 Task: Check the average views per listing of stainless steel appliances in the last 1 year.
Action: Mouse moved to (845, 191)
Screenshot: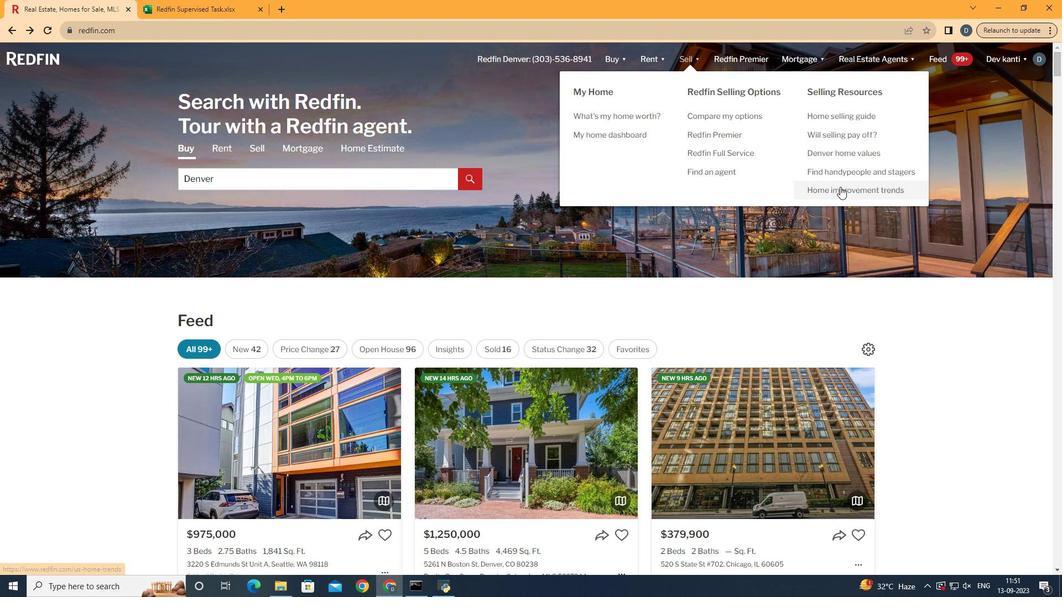 
Action: Mouse pressed left at (845, 191)
Screenshot: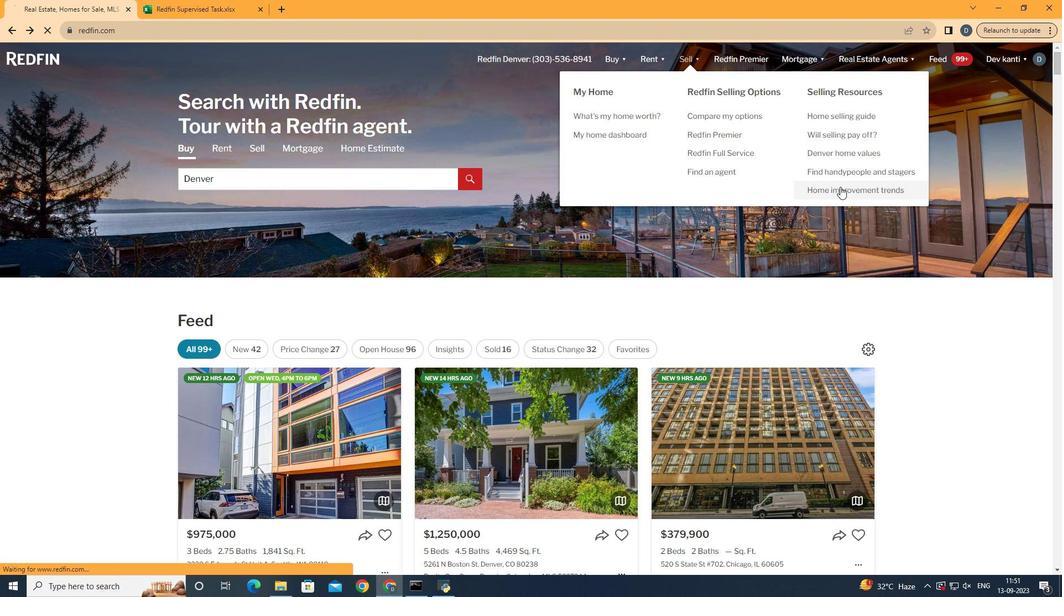 
Action: Mouse moved to (257, 220)
Screenshot: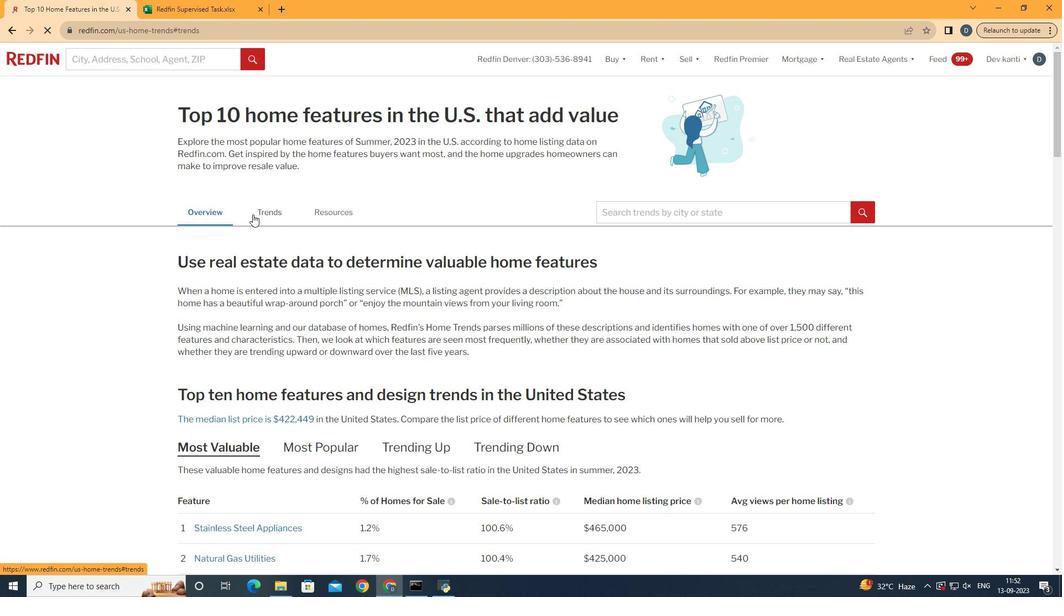 
Action: Mouse pressed left at (257, 220)
Screenshot: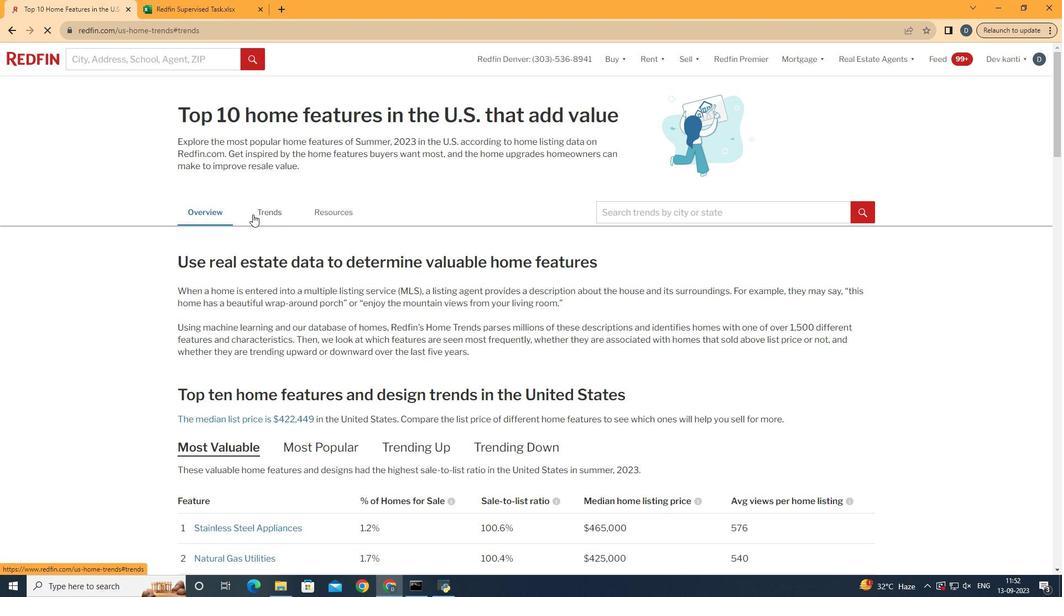 
Action: Mouse moved to (427, 341)
Screenshot: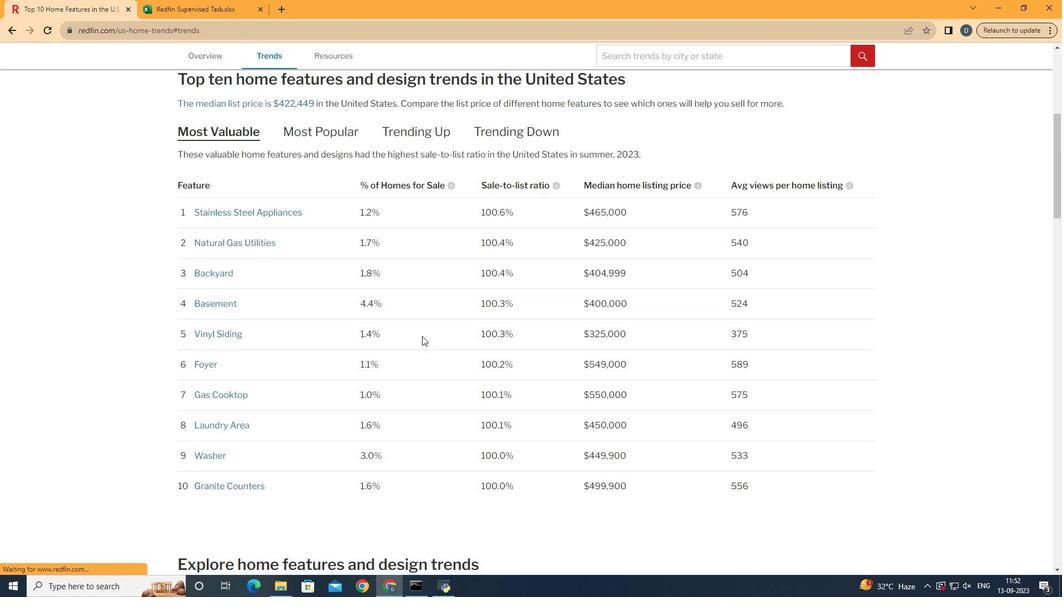 
Action: Mouse scrolled (427, 340) with delta (0, 0)
Screenshot: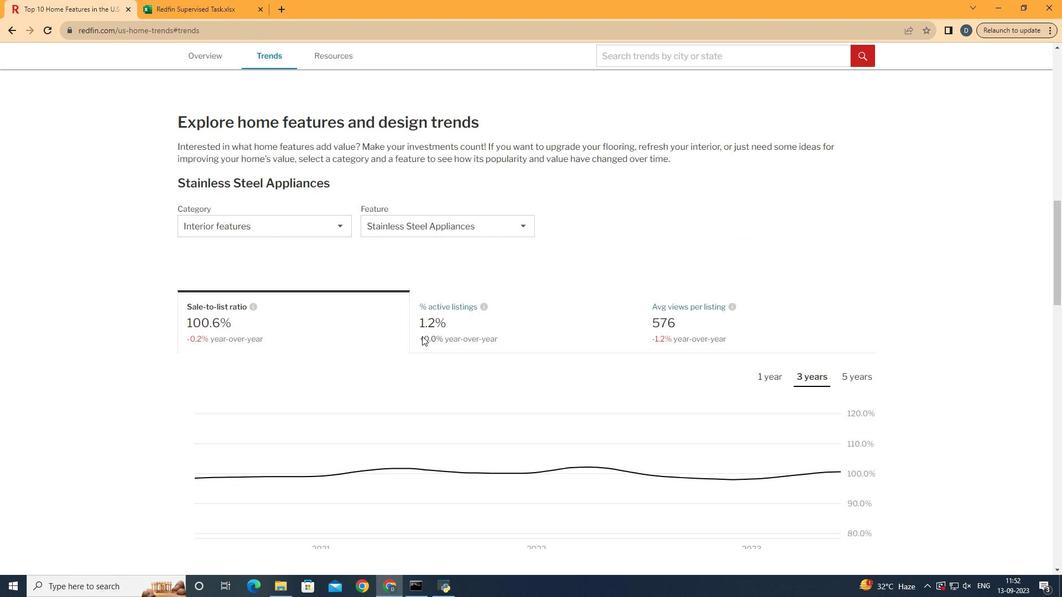 
Action: Mouse scrolled (427, 340) with delta (0, 0)
Screenshot: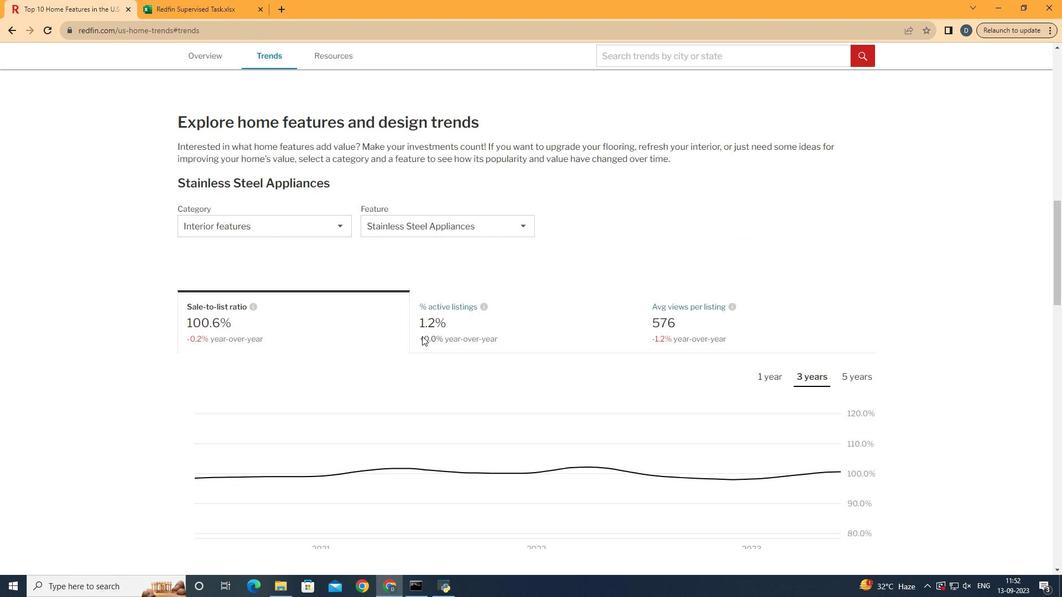 
Action: Mouse scrolled (427, 340) with delta (0, 0)
Screenshot: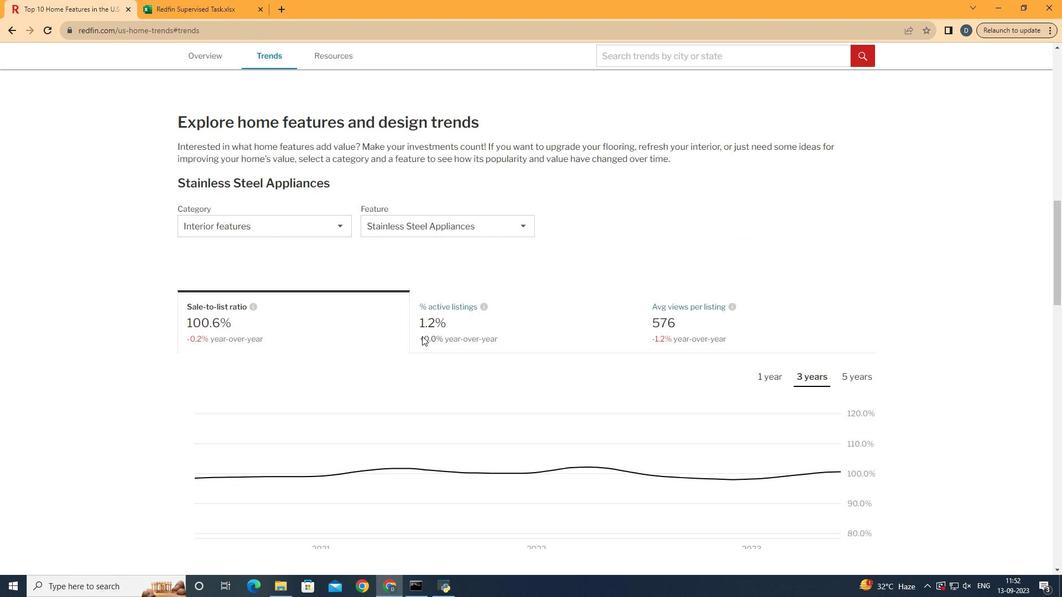 
Action: Mouse scrolled (427, 340) with delta (0, -1)
Screenshot: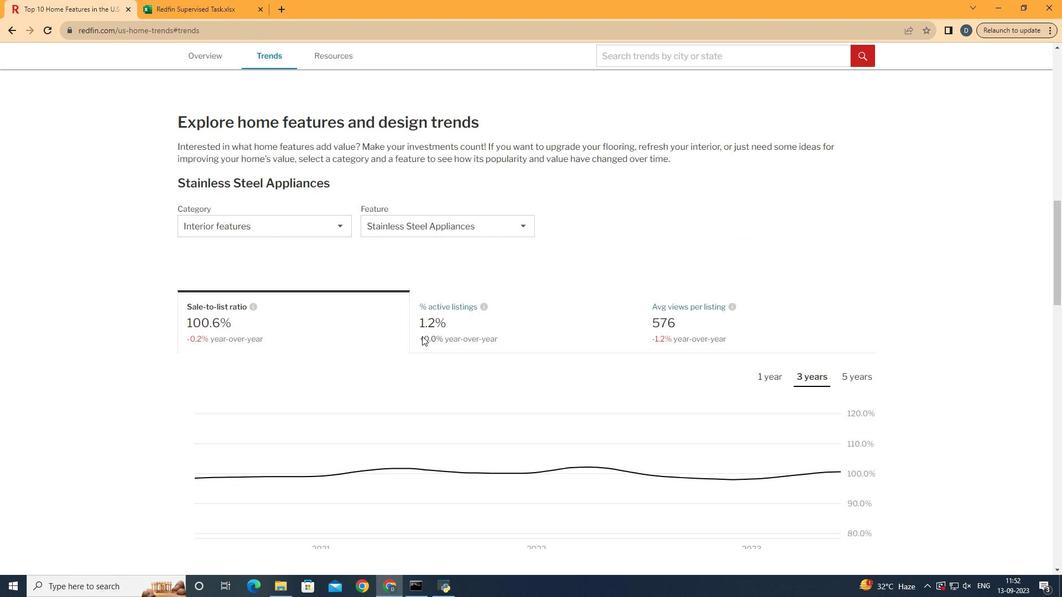 
Action: Mouse scrolled (427, 340) with delta (0, 0)
Screenshot: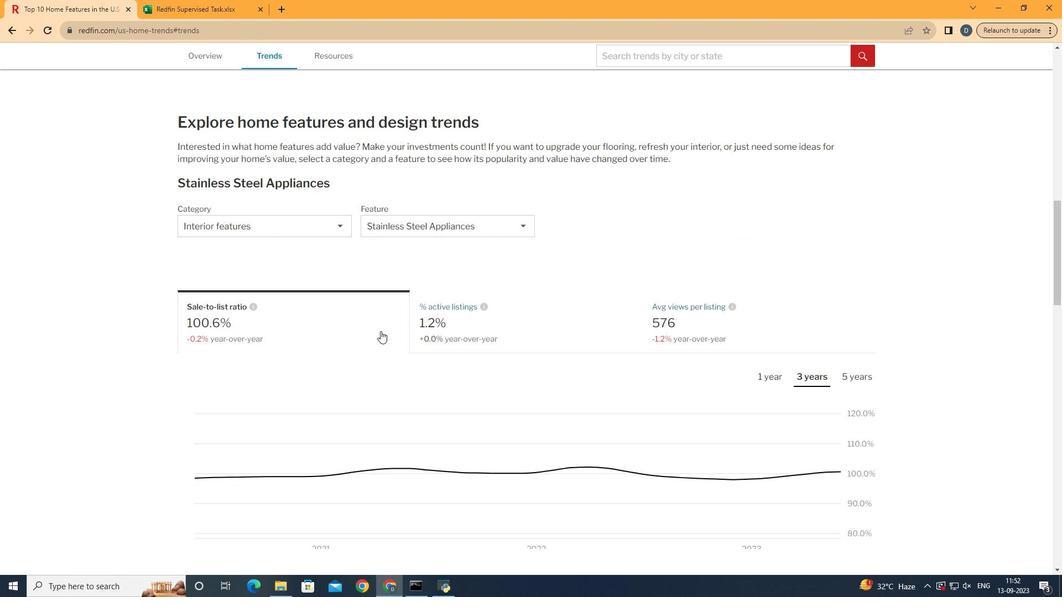 
Action: Mouse scrolled (427, 340) with delta (0, 0)
Screenshot: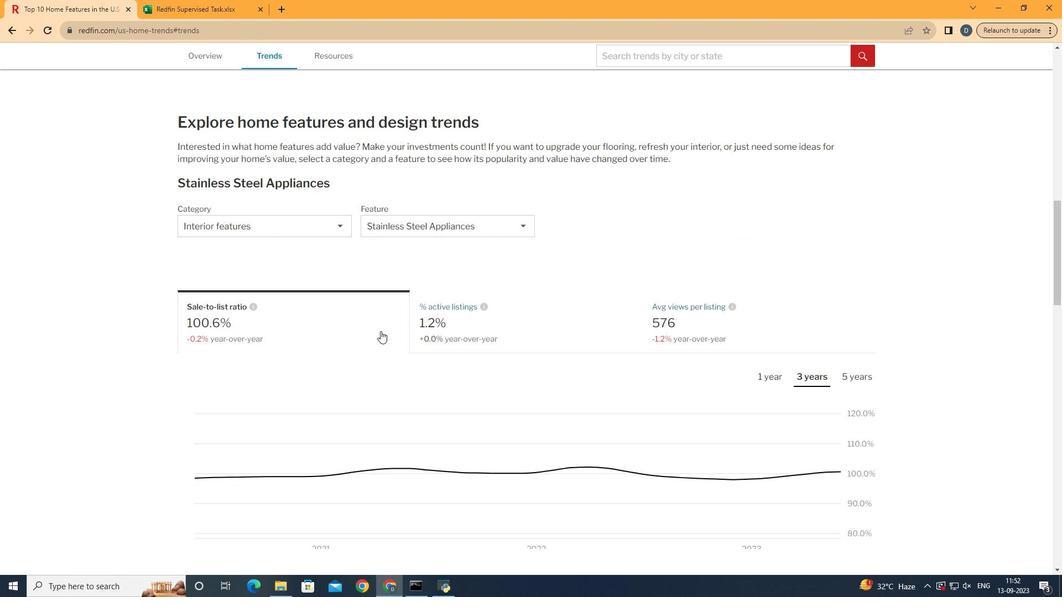 
Action: Mouse scrolled (427, 340) with delta (0, 0)
Screenshot: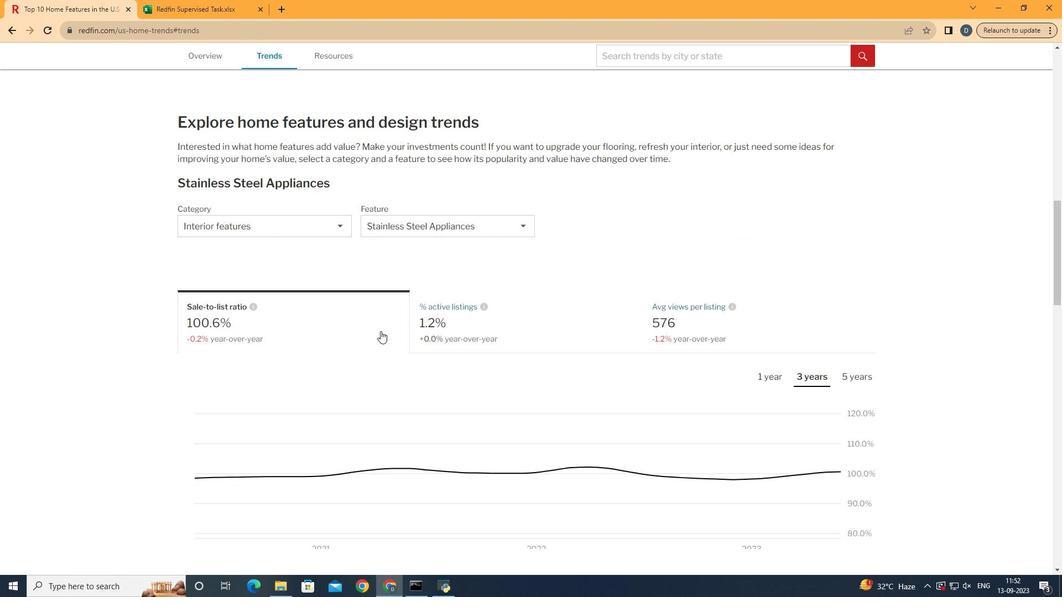 
Action: Mouse moved to (303, 223)
Screenshot: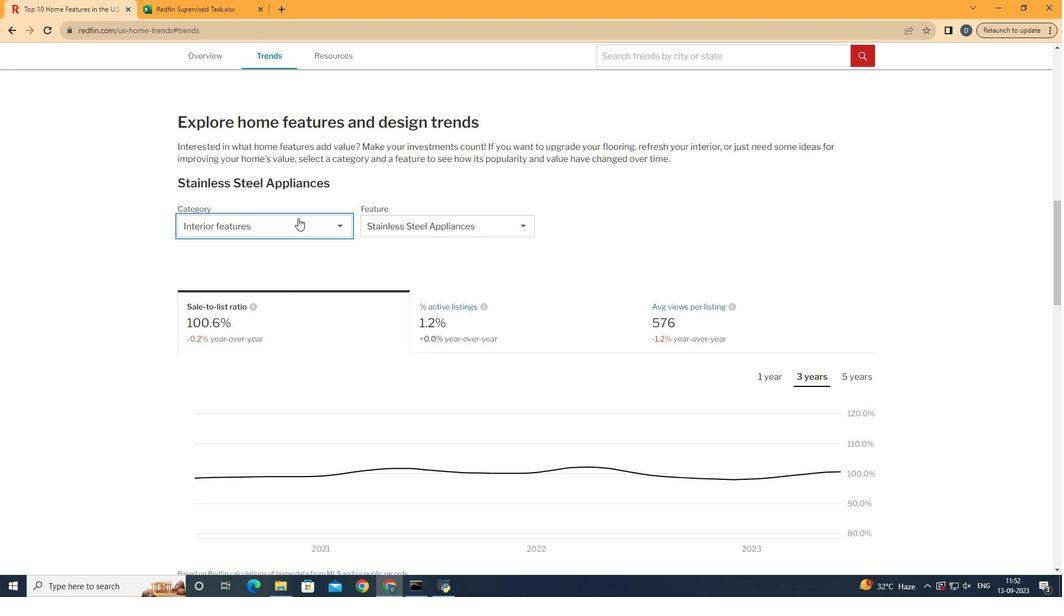 
Action: Mouse pressed left at (303, 223)
Screenshot: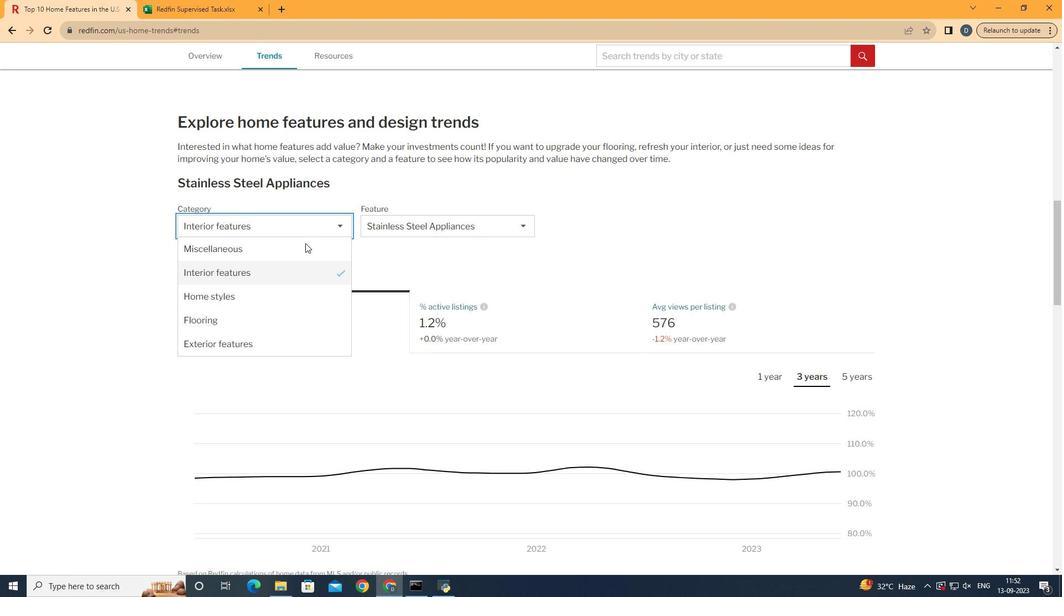 
Action: Mouse moved to (312, 270)
Screenshot: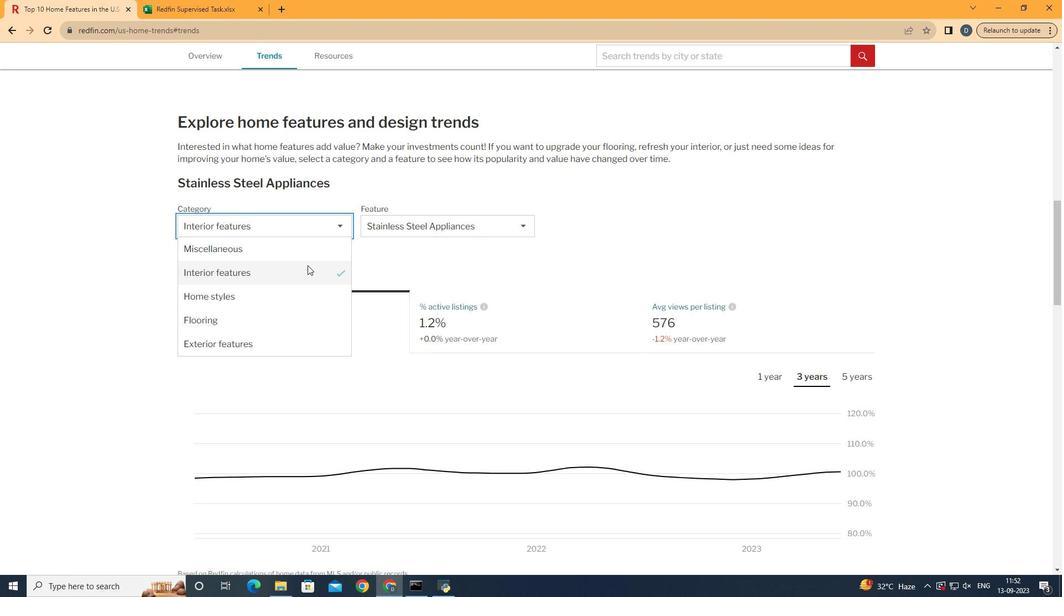 
Action: Mouse pressed left at (312, 270)
Screenshot: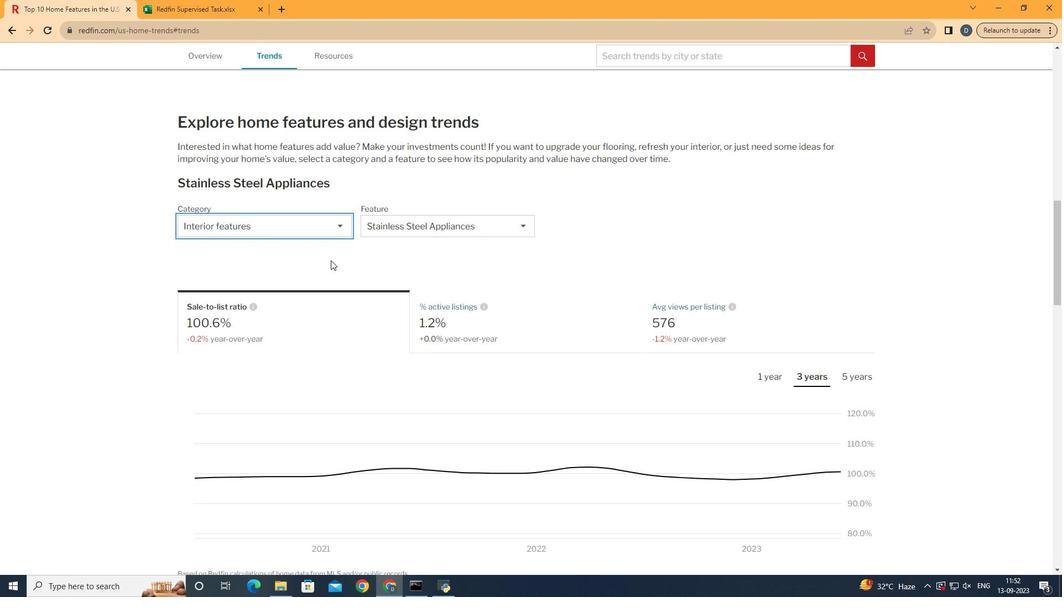 
Action: Mouse moved to (407, 239)
Screenshot: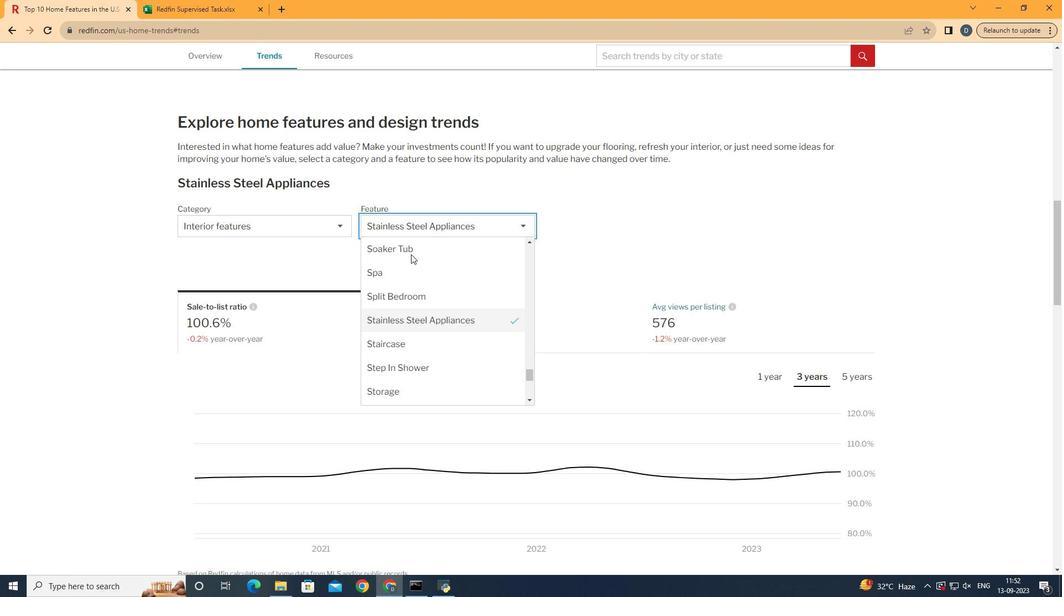 
Action: Mouse pressed left at (407, 239)
Screenshot: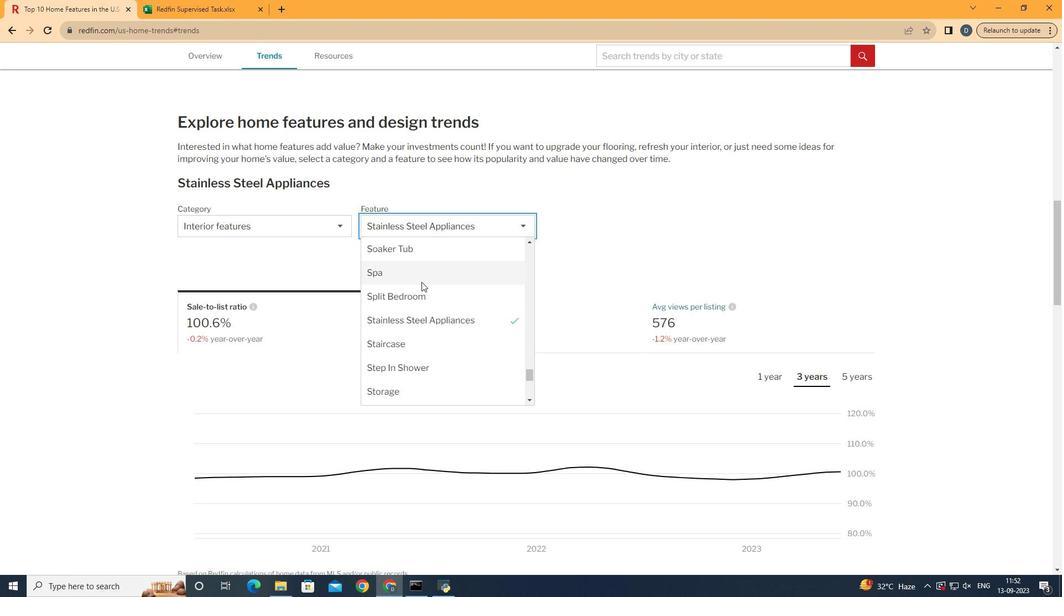 
Action: Mouse moved to (449, 322)
Screenshot: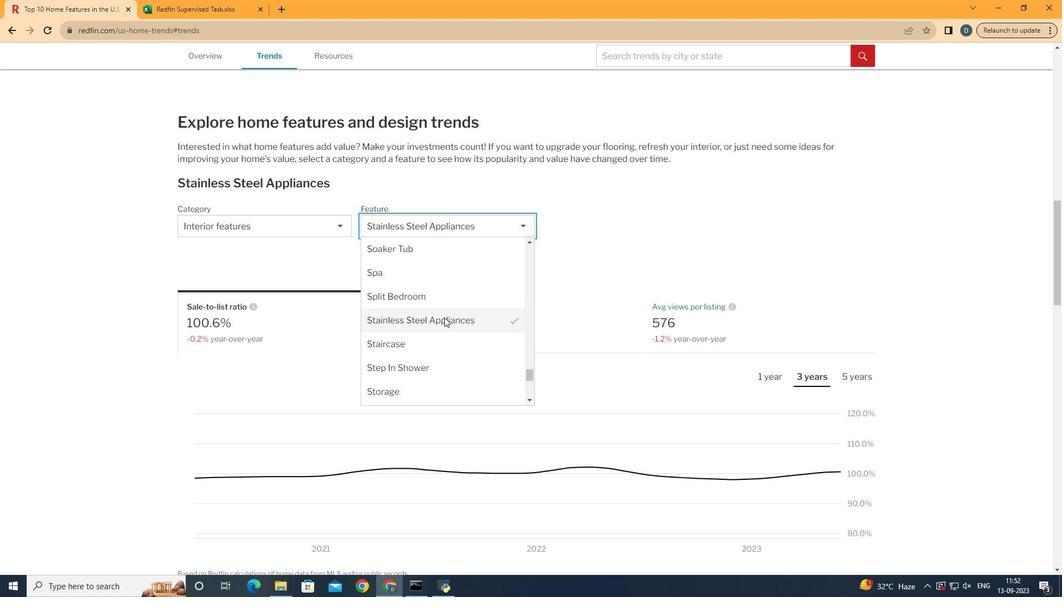 
Action: Mouse pressed left at (449, 322)
Screenshot: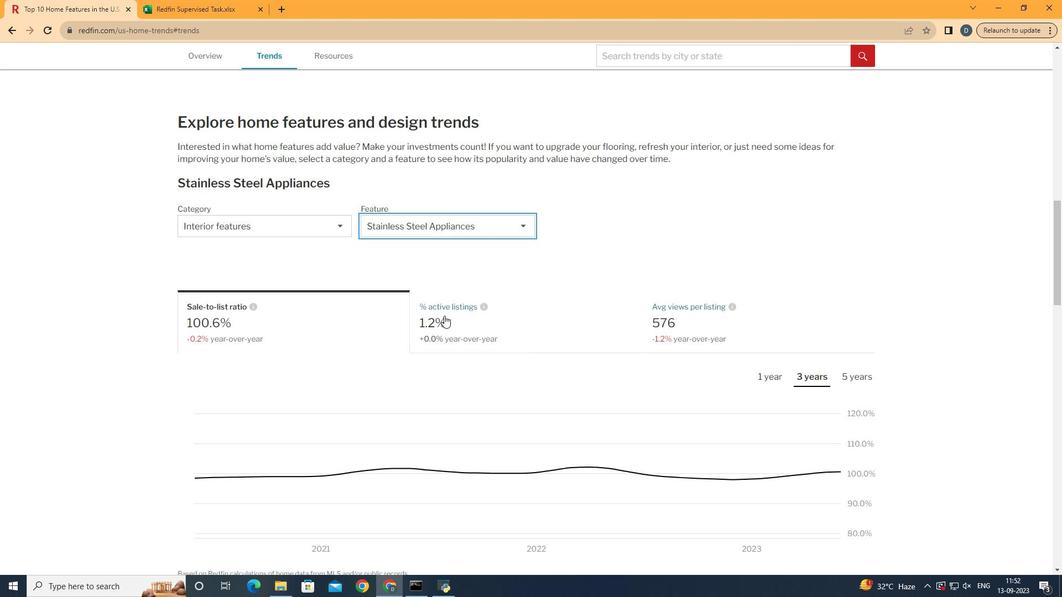 
Action: Mouse moved to (631, 232)
Screenshot: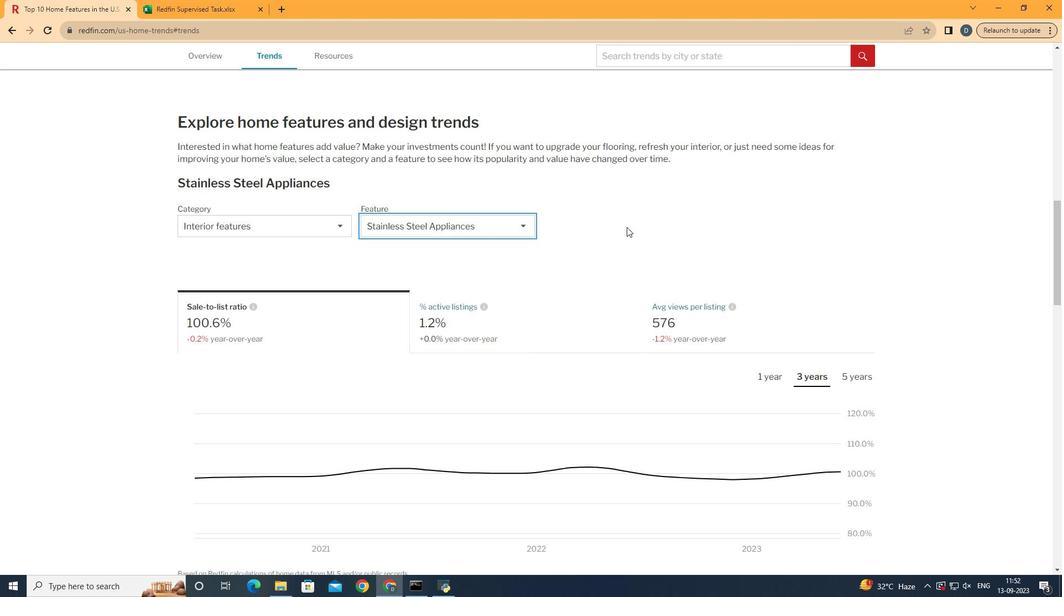 
Action: Mouse scrolled (631, 231) with delta (0, 0)
Screenshot: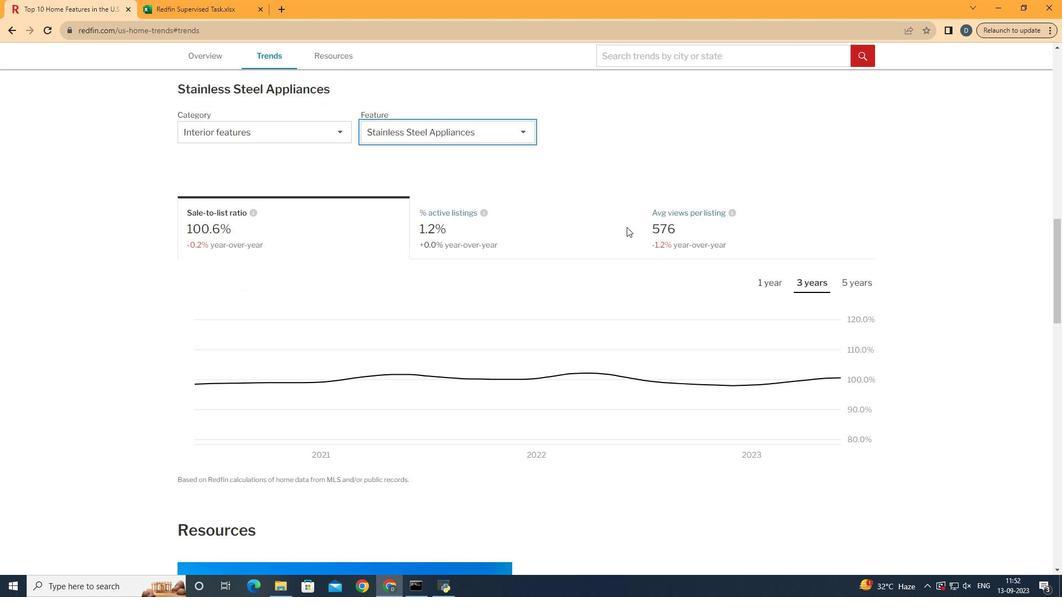 
Action: Mouse scrolled (631, 231) with delta (0, 0)
Screenshot: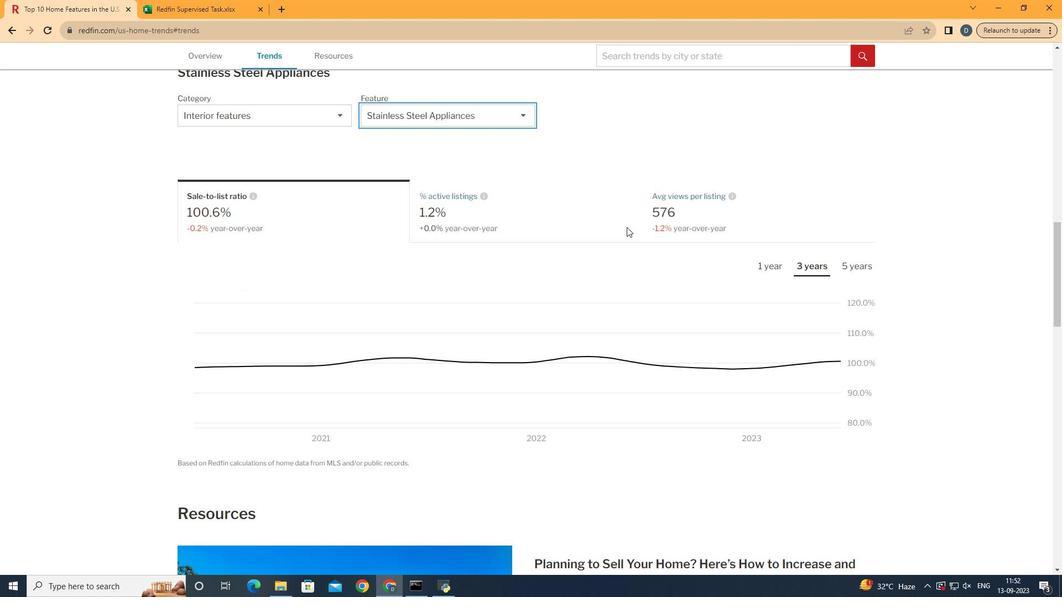 
Action: Mouse moved to (746, 221)
Screenshot: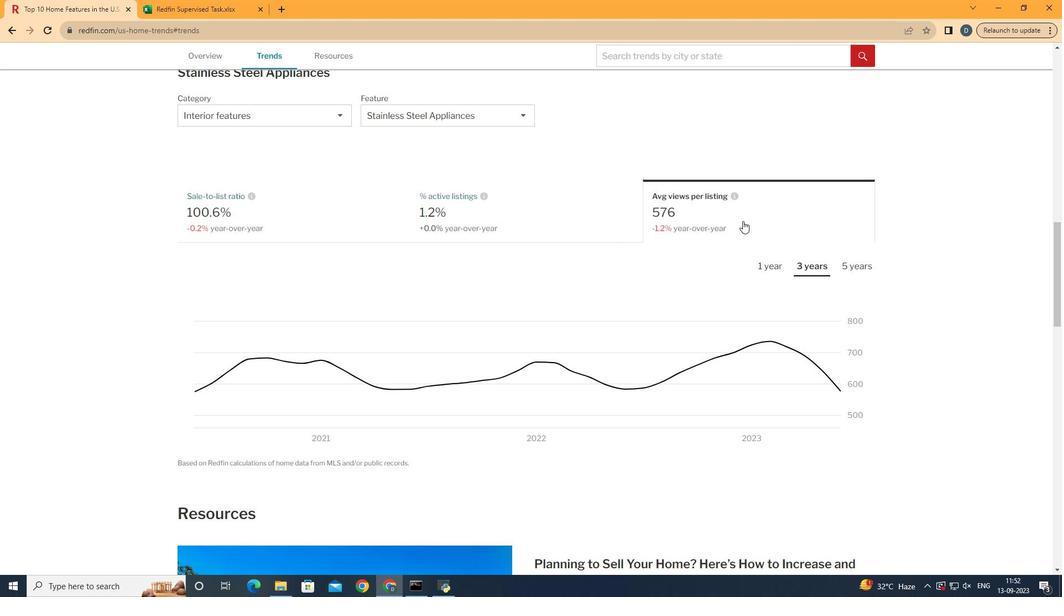 
Action: Mouse pressed left at (746, 221)
Screenshot: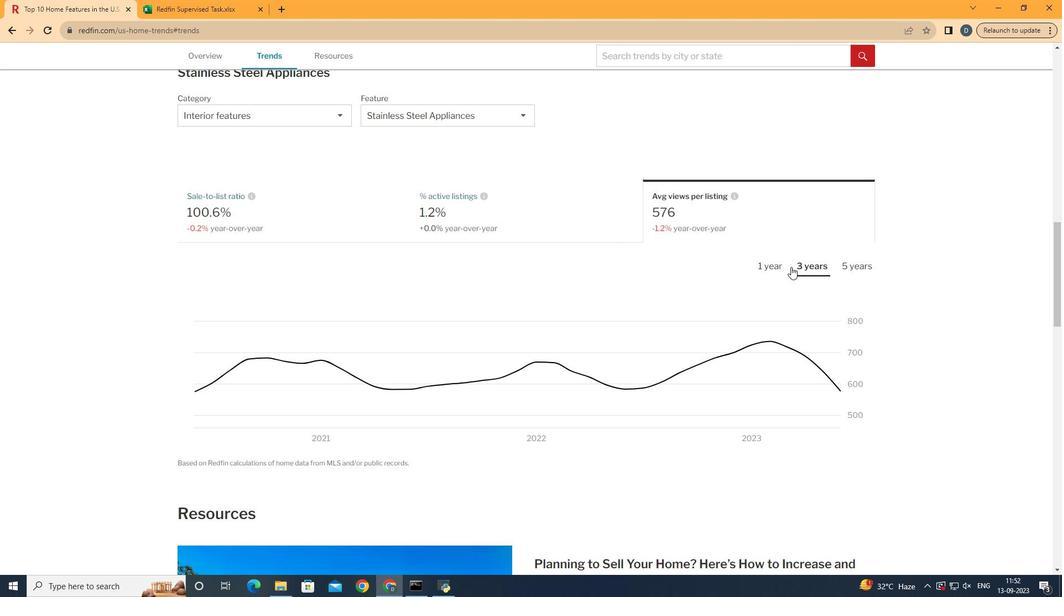 
Action: Mouse moved to (773, 274)
Screenshot: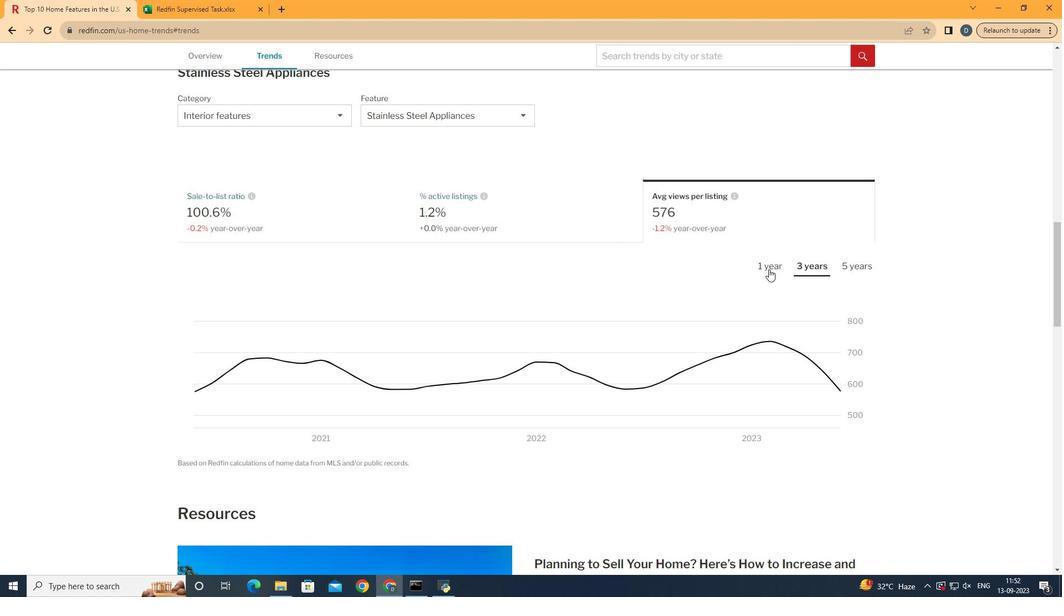 
Action: Mouse pressed left at (773, 274)
Screenshot: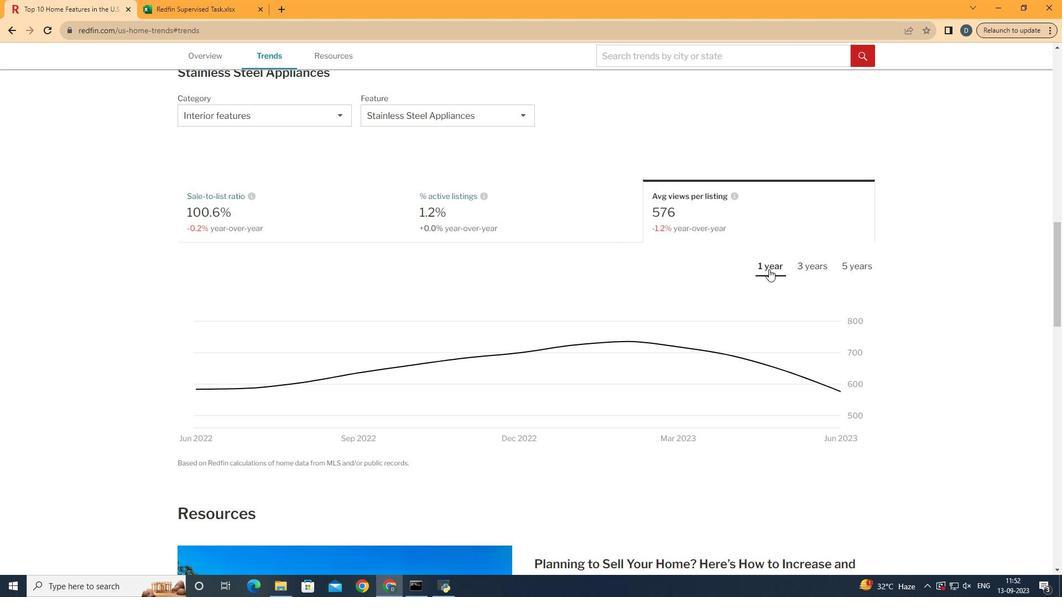 
Action: Mouse moved to (839, 351)
Screenshot: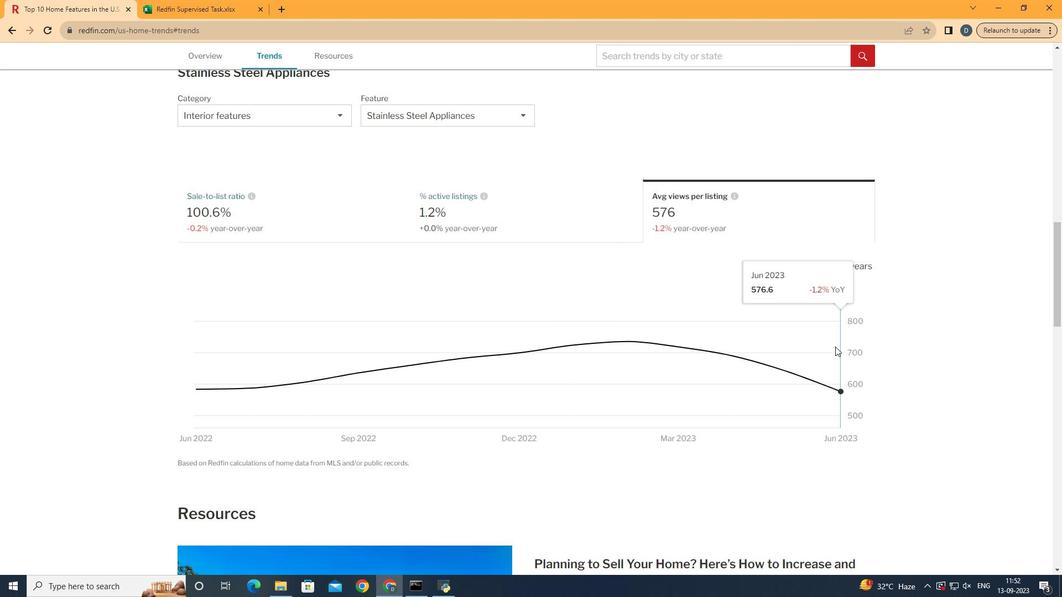 
